 Task: Open the "Developer Resources" tab.
Action: Mouse moved to (1331, 34)
Screenshot: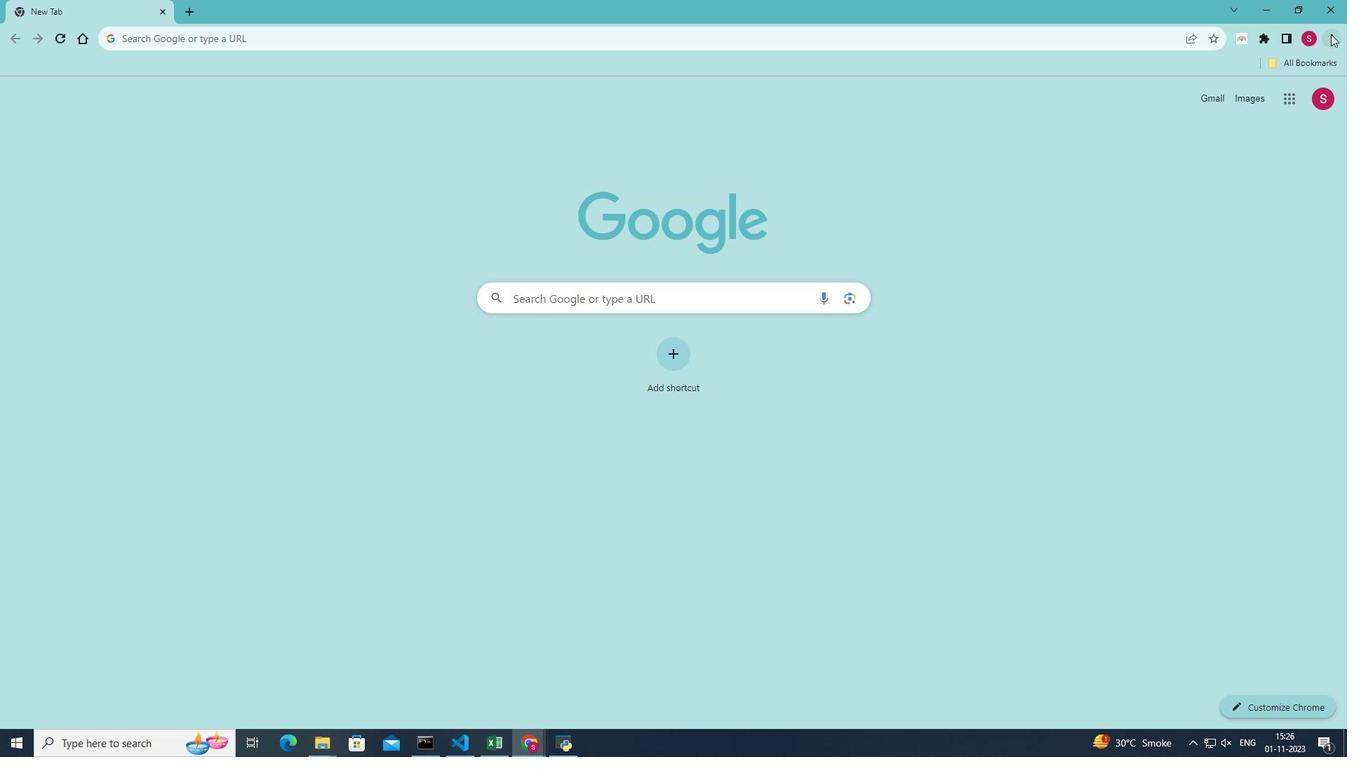 
Action: Mouse pressed left at (1331, 34)
Screenshot: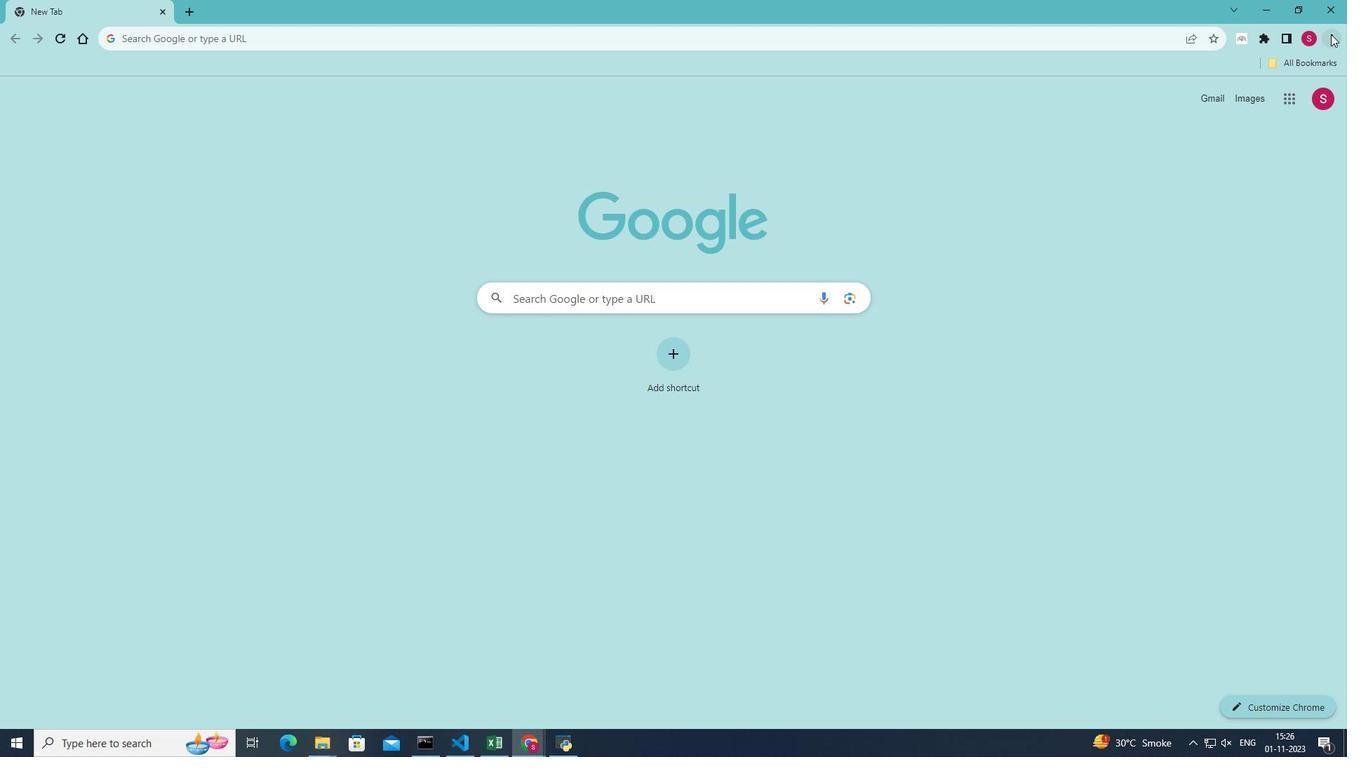 
Action: Mouse moved to (1197, 252)
Screenshot: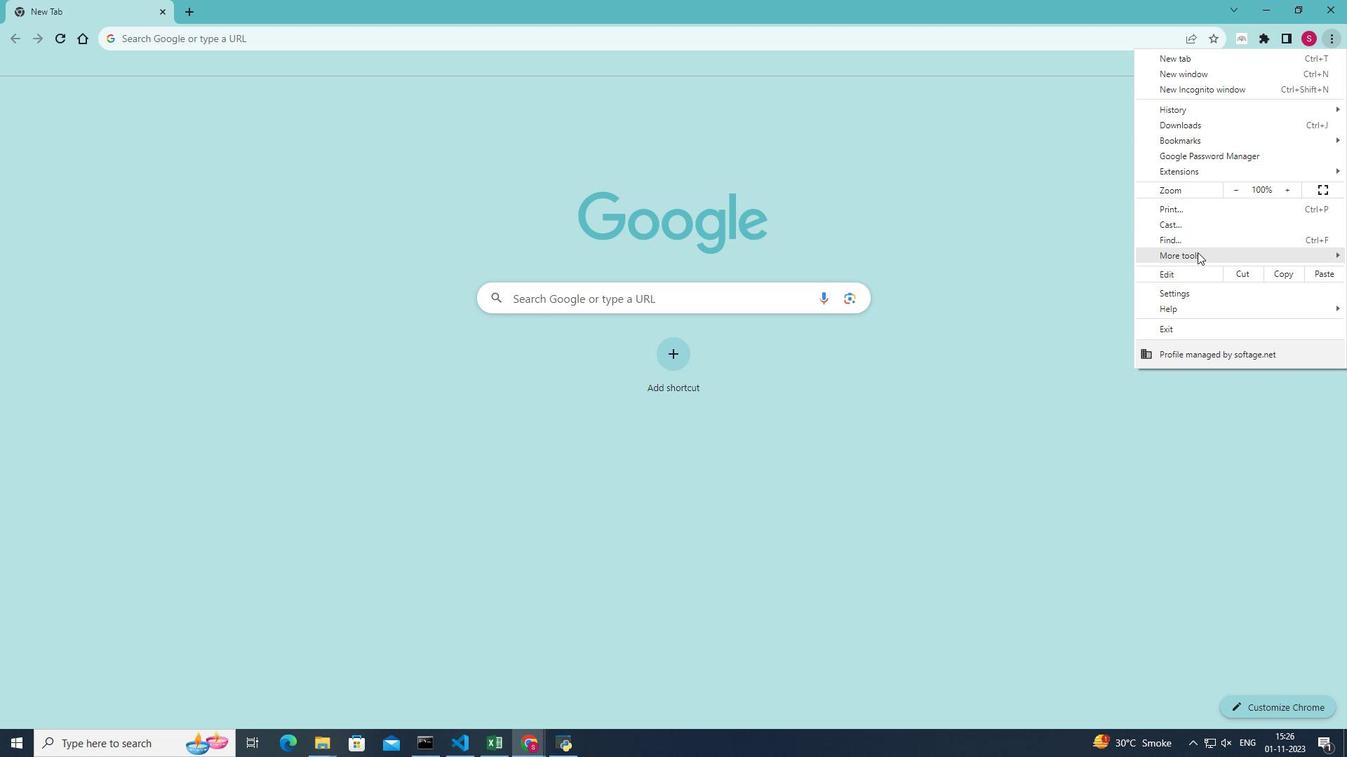 
Action: Mouse pressed left at (1197, 252)
Screenshot: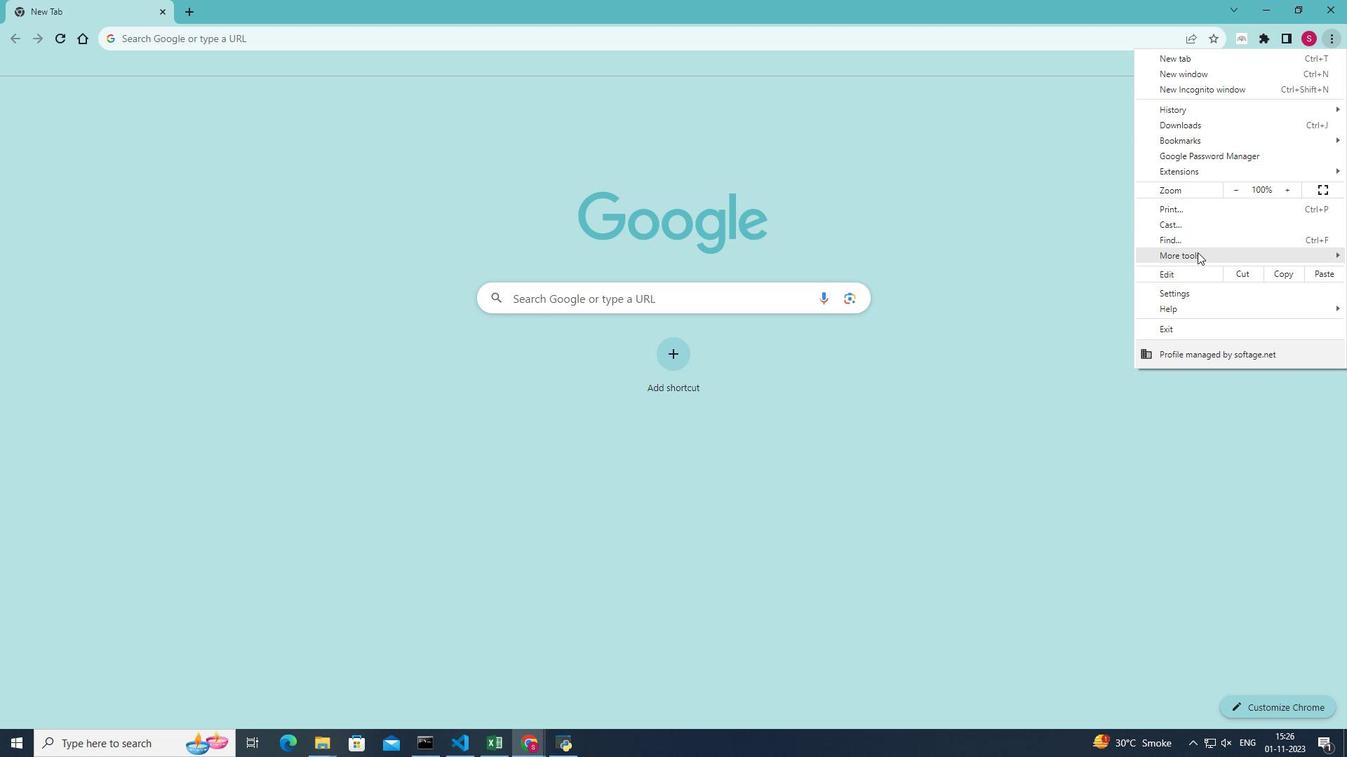 
Action: Mouse moved to (1052, 355)
Screenshot: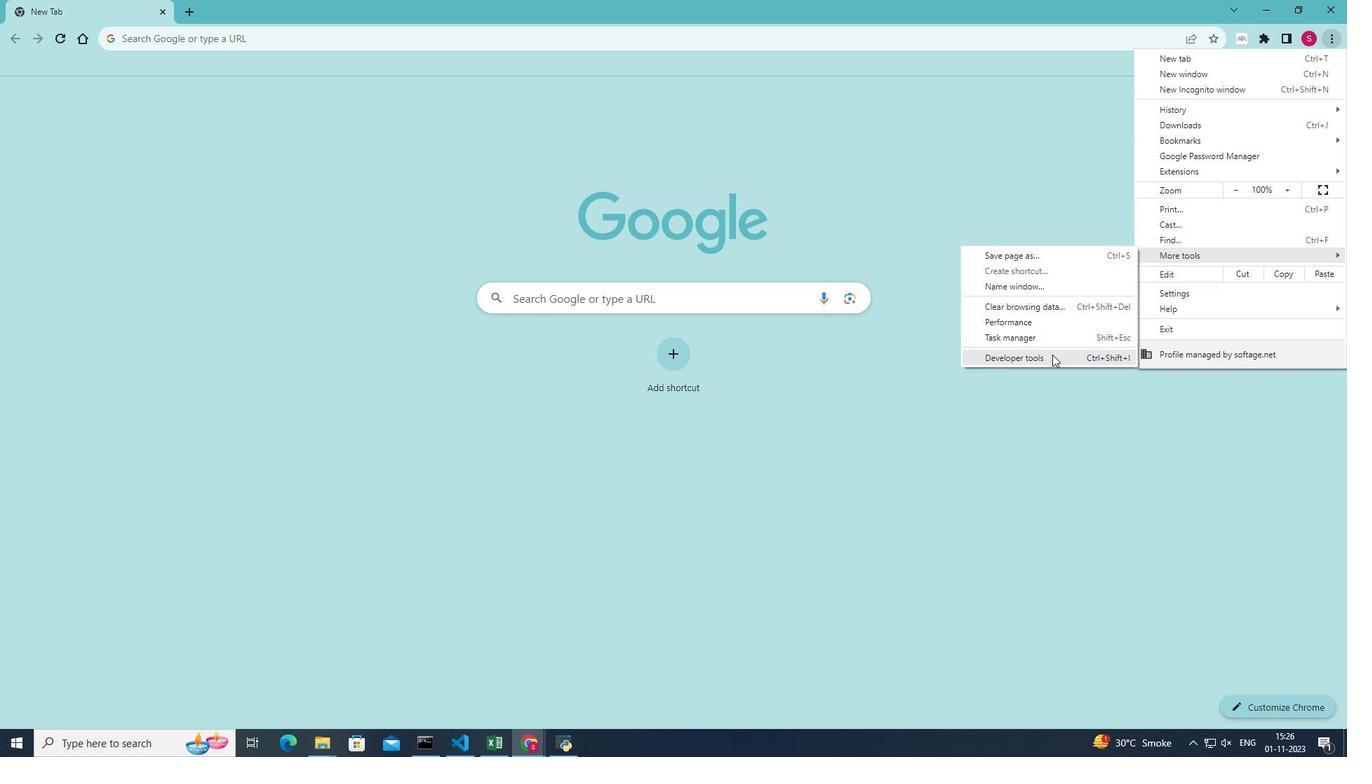 
Action: Mouse pressed left at (1052, 355)
Screenshot: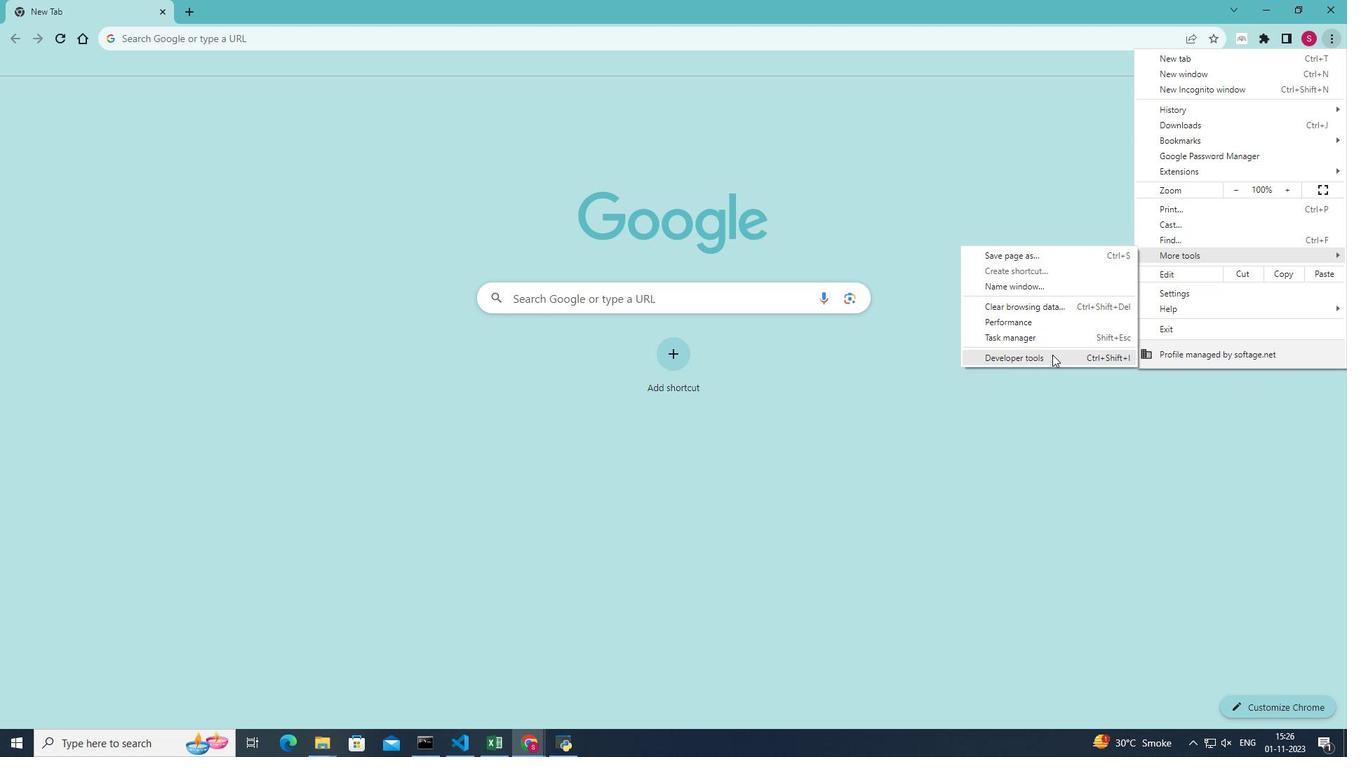 
Action: Mouse moved to (1319, 83)
Screenshot: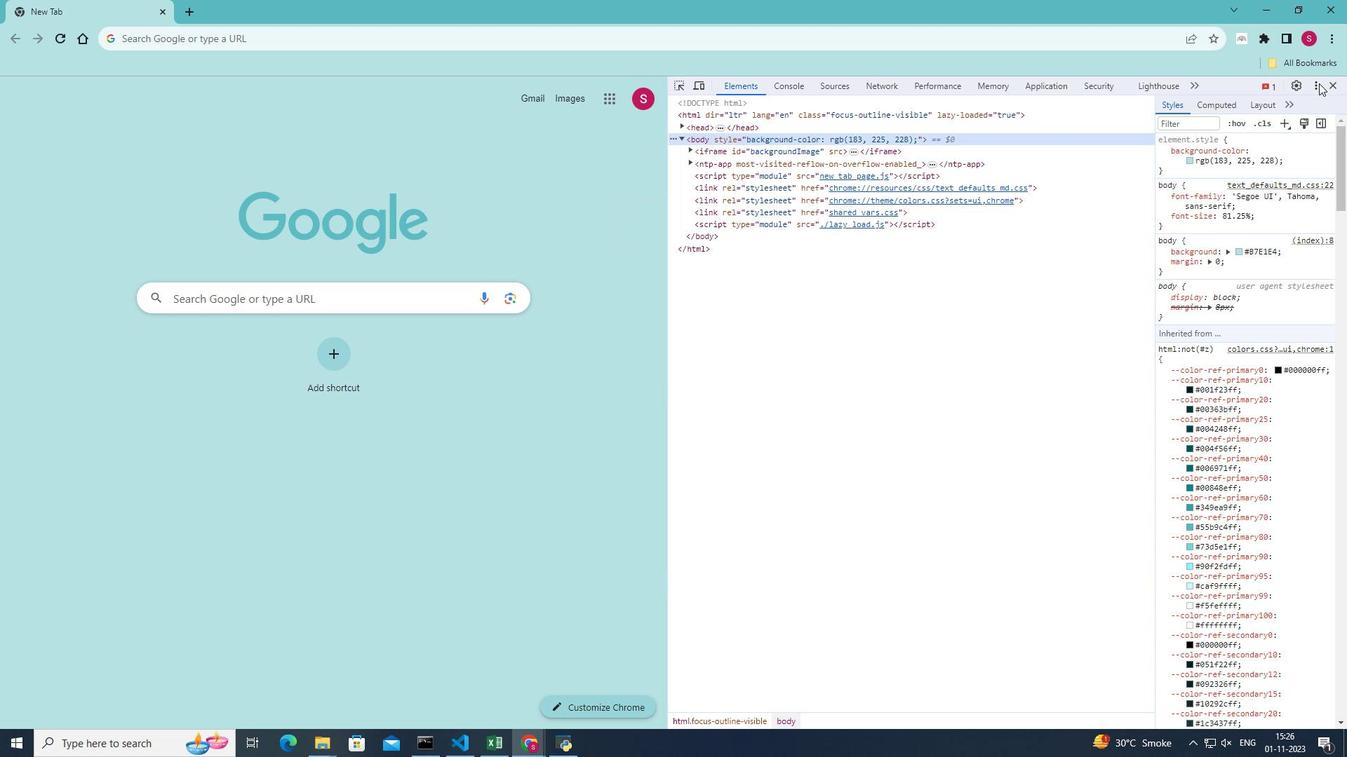 
Action: Mouse pressed left at (1319, 83)
Screenshot: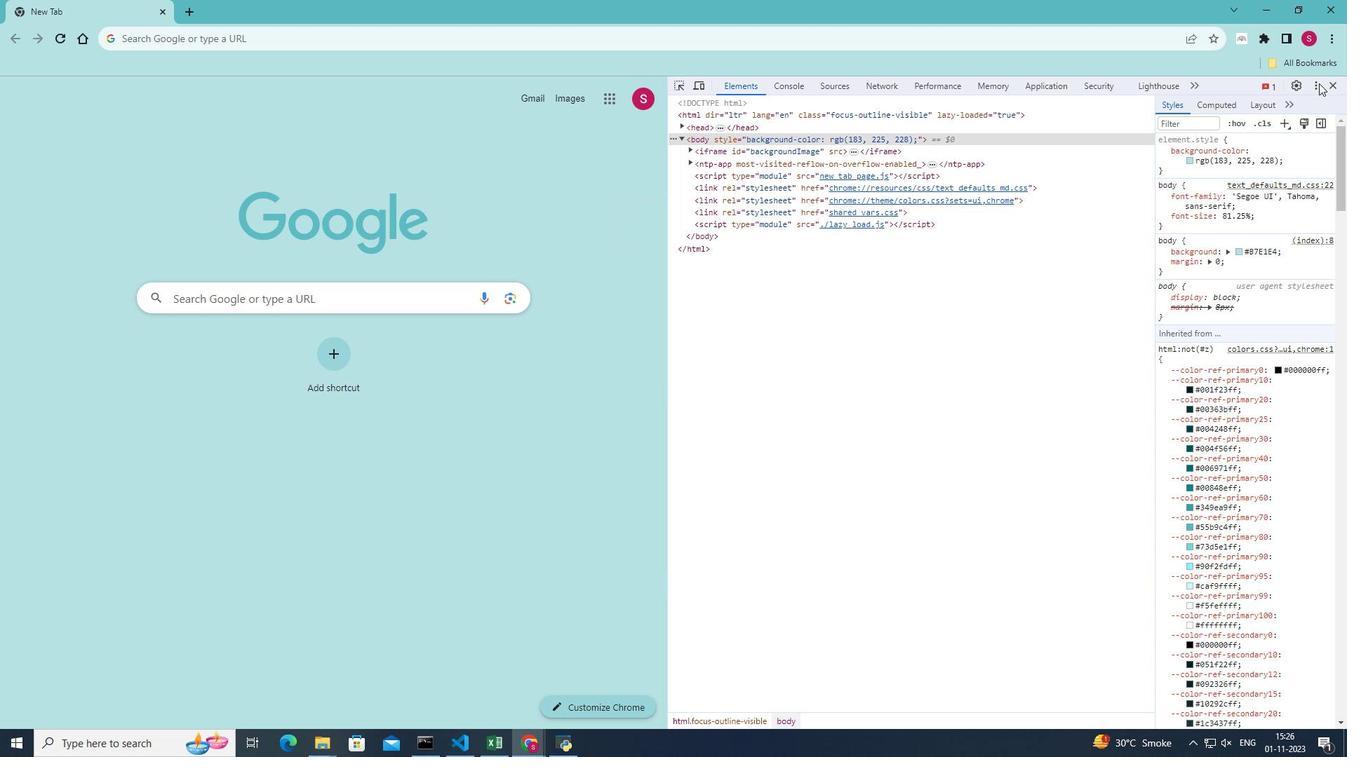 
Action: Mouse moved to (1146, 261)
Screenshot: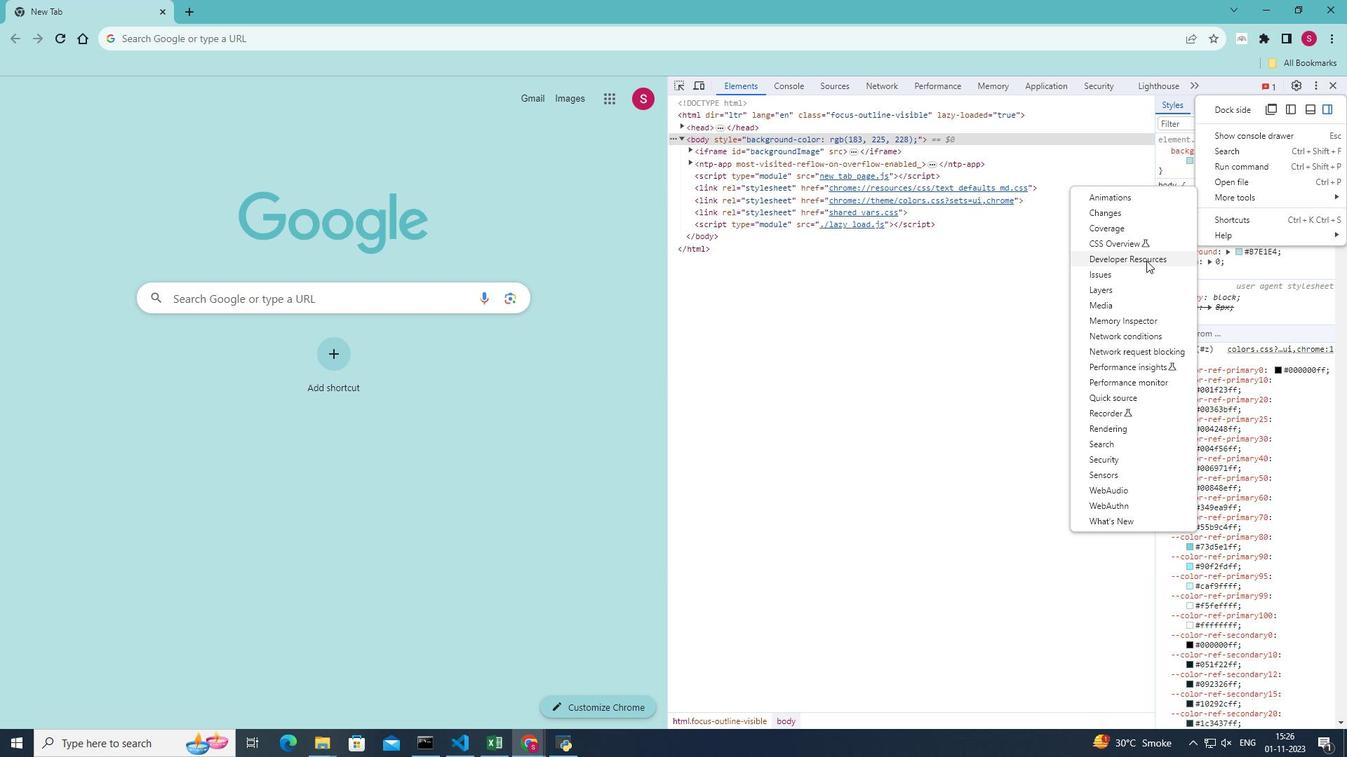 
Action: Mouse pressed left at (1146, 261)
Screenshot: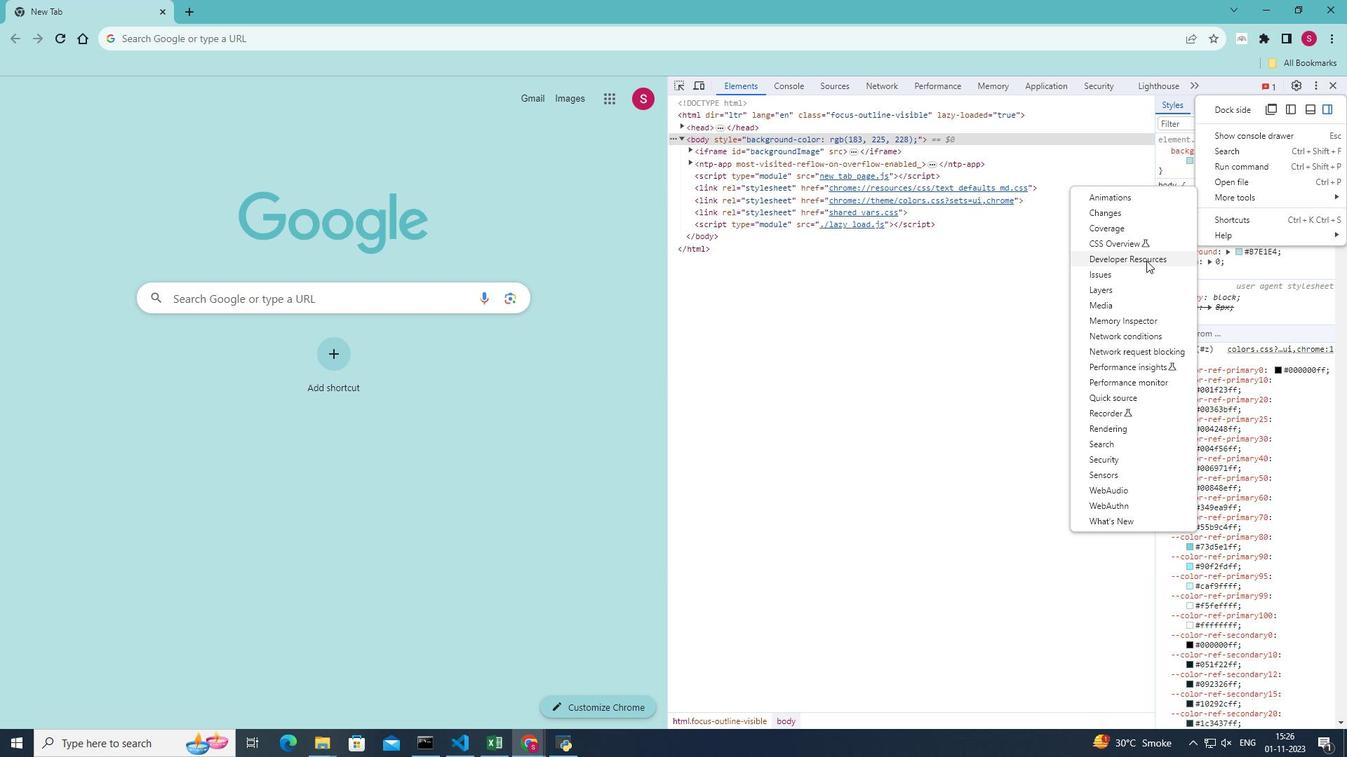 
Action: Mouse moved to (1146, 260)
Screenshot: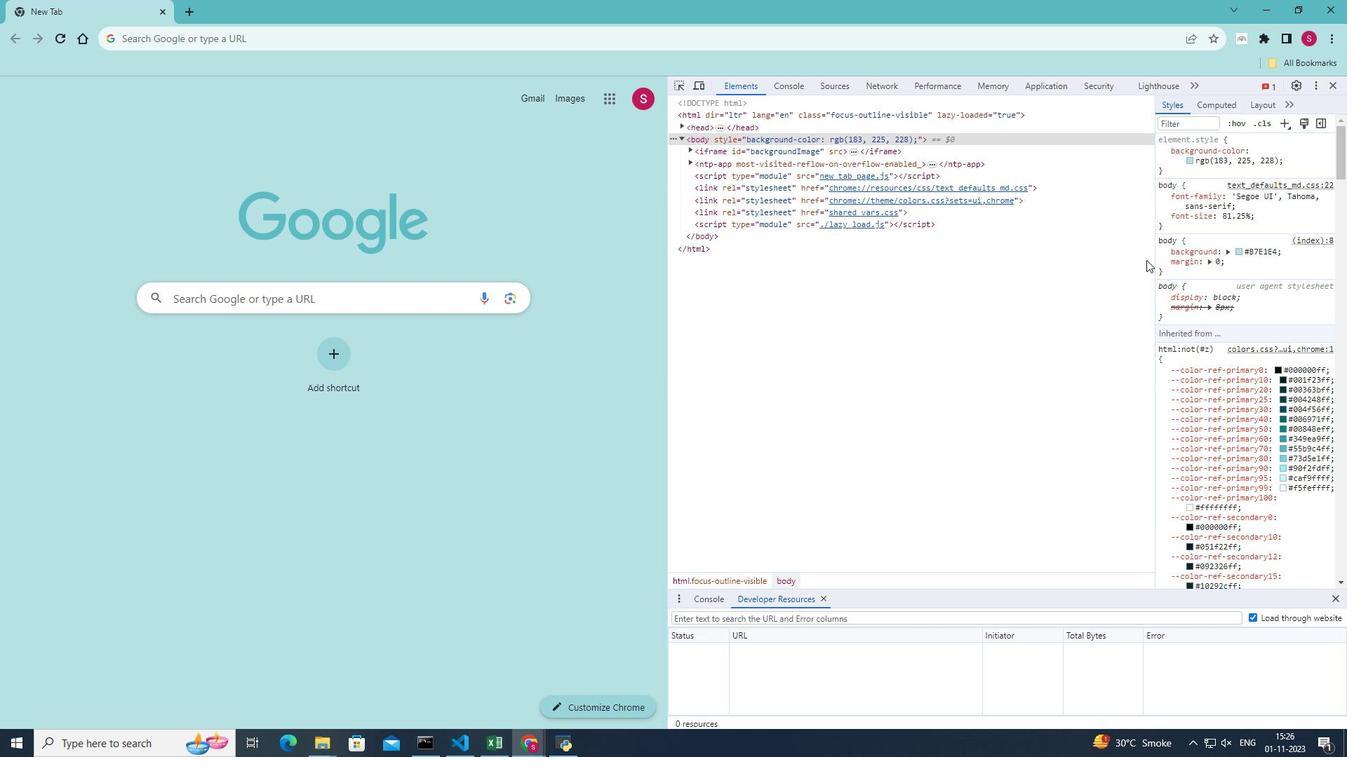 
